 Task: Add a condition where "Hours since created Greater than One hundred" in unsolved tickets in your groups.
Action: Mouse moved to (161, 389)
Screenshot: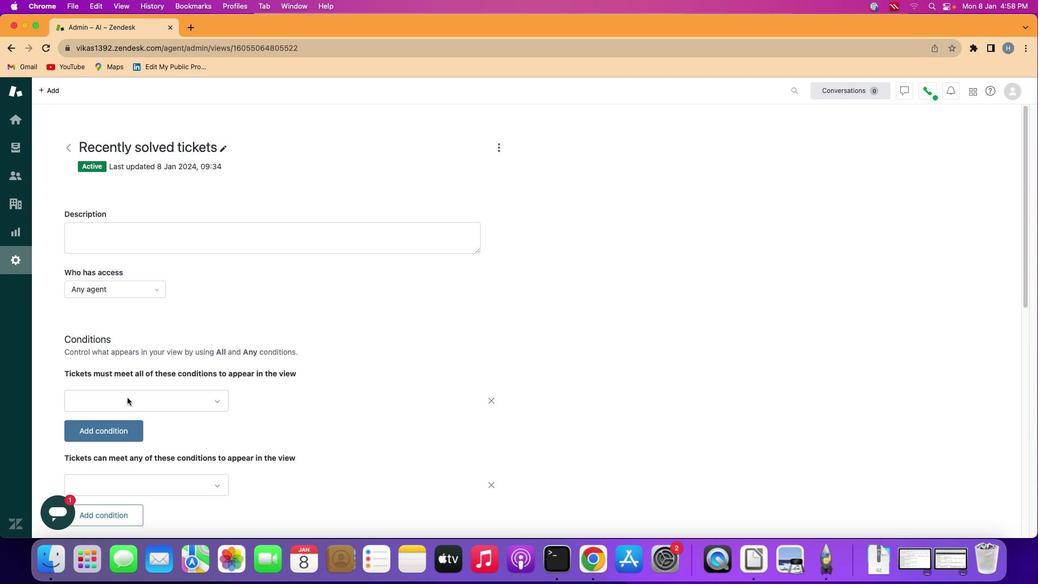 
Action: Mouse pressed left at (161, 389)
Screenshot: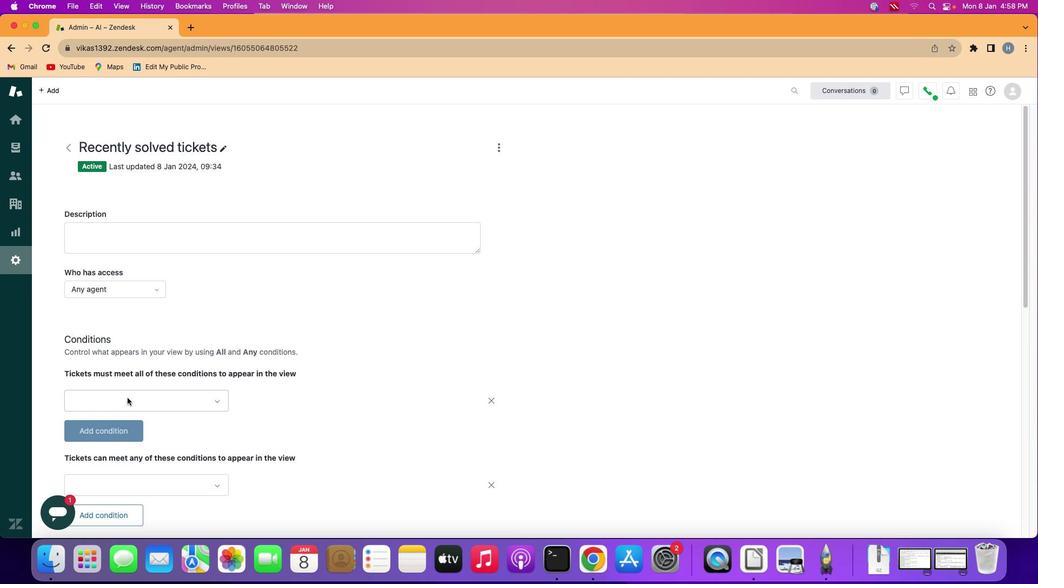 
Action: Mouse moved to (197, 388)
Screenshot: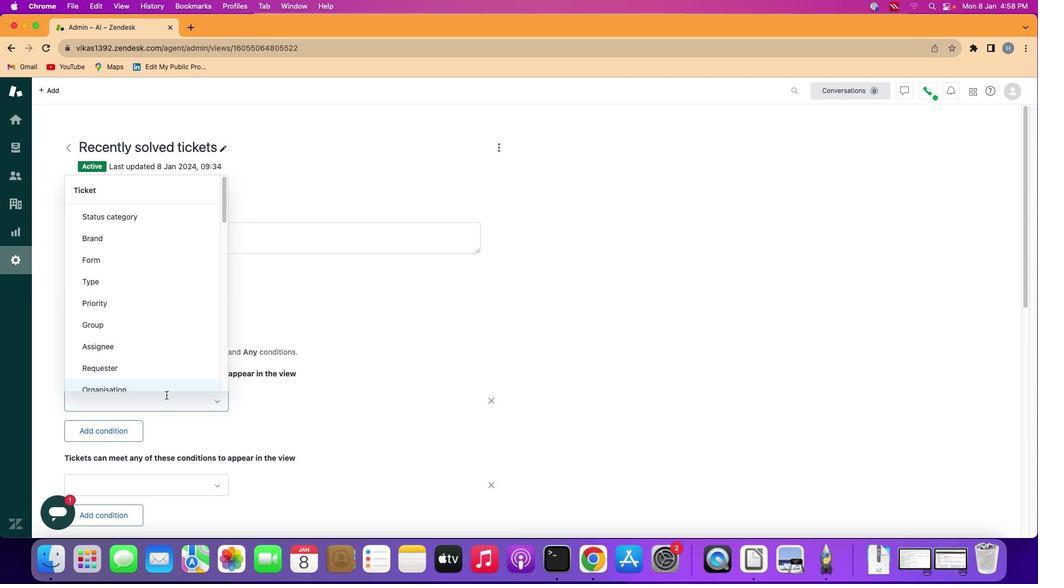 
Action: Mouse pressed left at (197, 388)
Screenshot: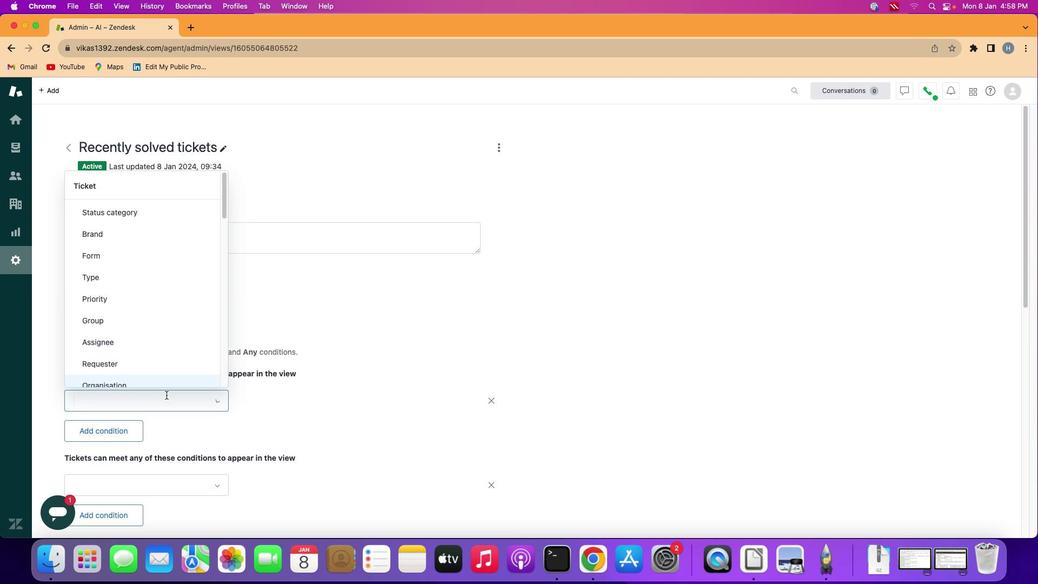 
Action: Mouse moved to (209, 335)
Screenshot: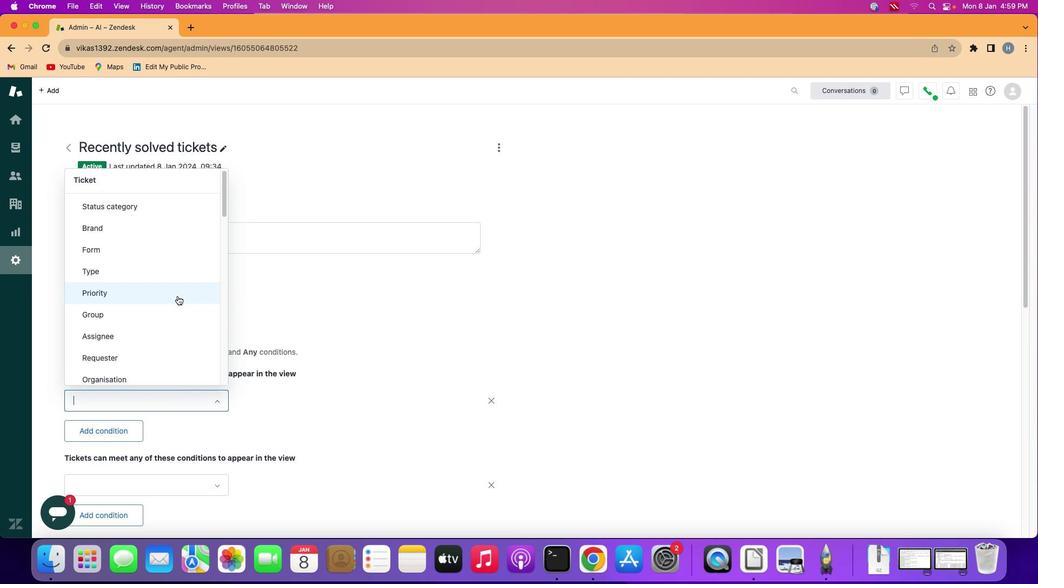 
Action: Mouse scrolled (209, 335) with delta (42, 176)
Screenshot: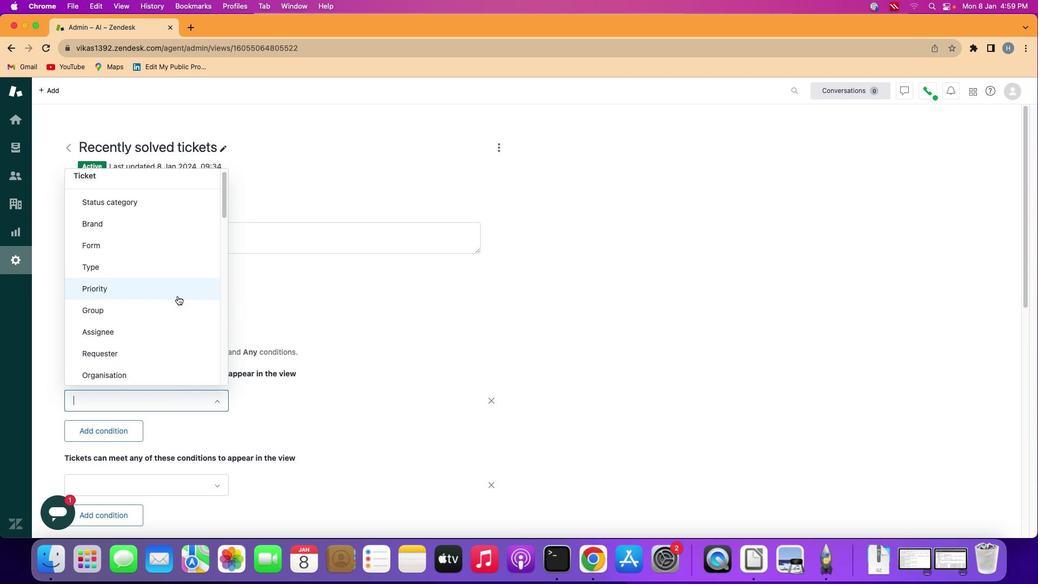 
Action: Mouse moved to (208, 335)
Screenshot: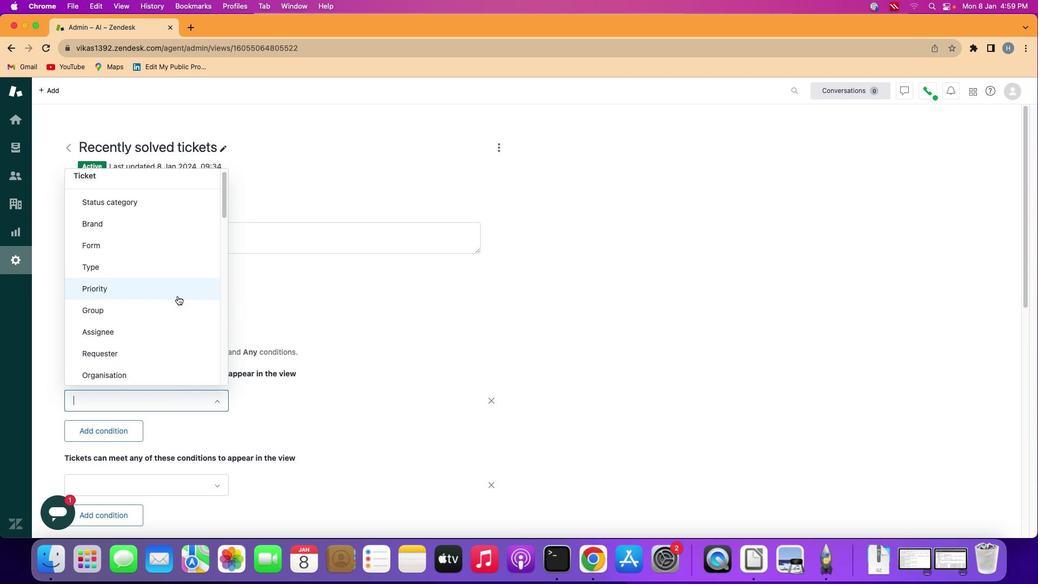 
Action: Mouse scrolled (208, 335) with delta (42, 176)
Screenshot: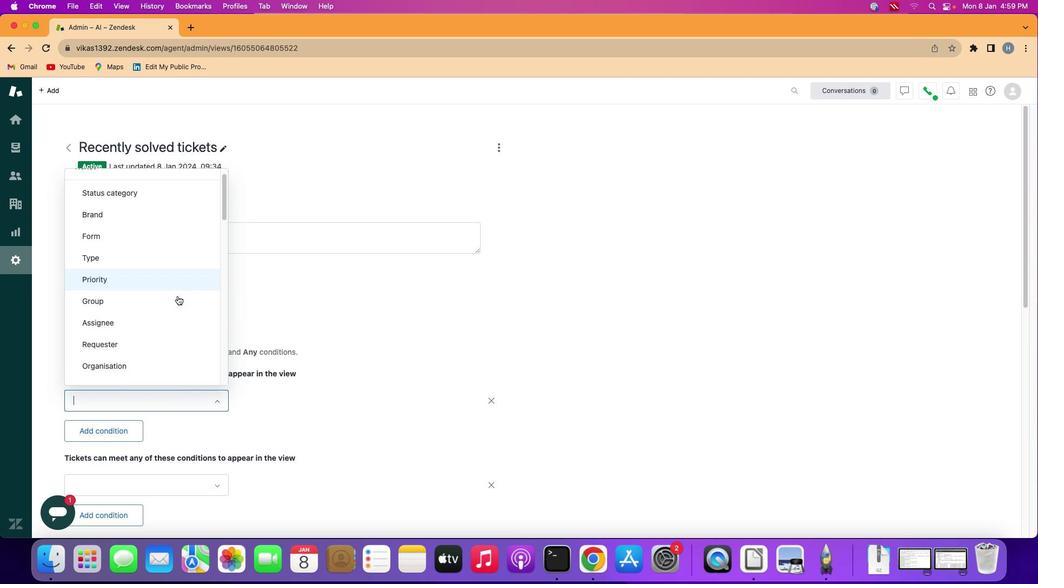 
Action: Mouse moved to (208, 335)
Screenshot: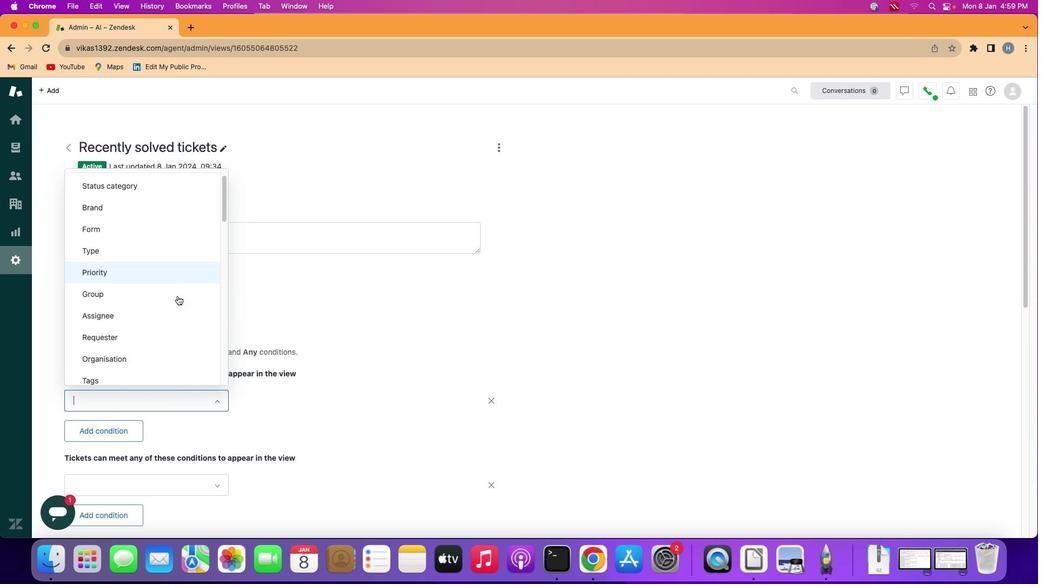 
Action: Mouse scrolled (208, 335) with delta (42, 176)
Screenshot: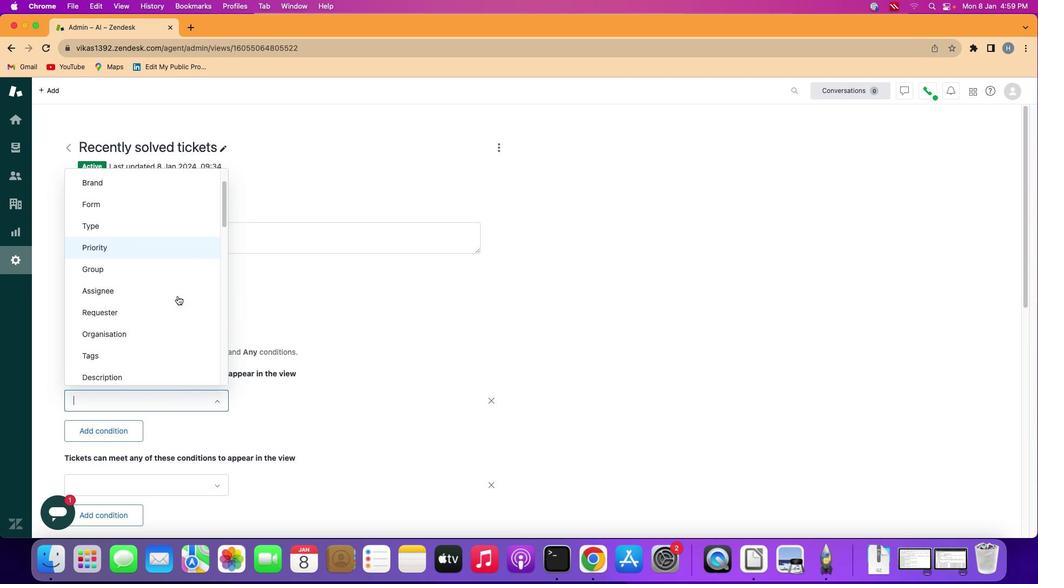 
Action: Mouse scrolled (208, 335) with delta (42, 176)
Screenshot: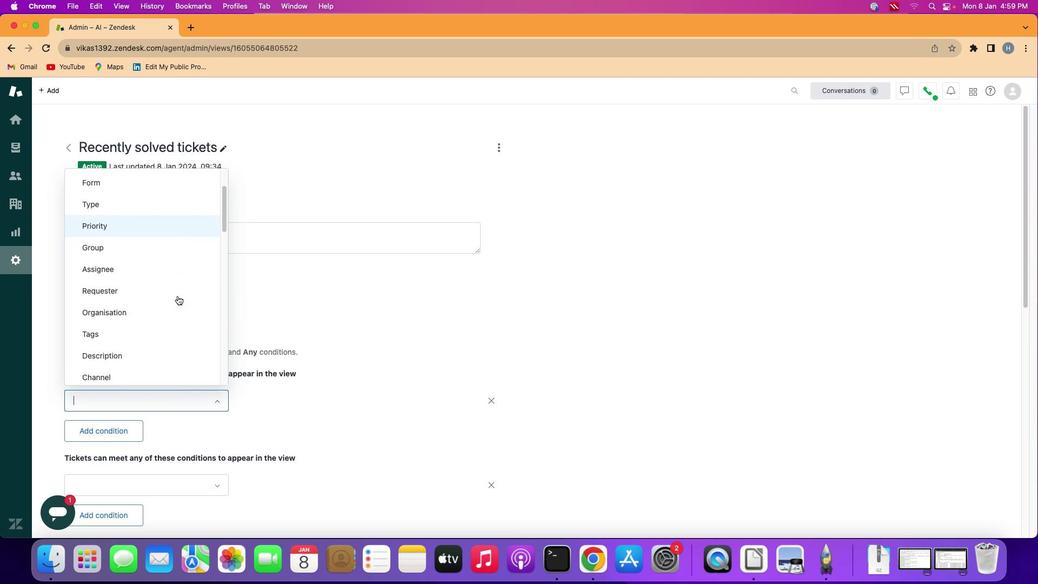 
Action: Mouse scrolled (208, 335) with delta (42, 176)
Screenshot: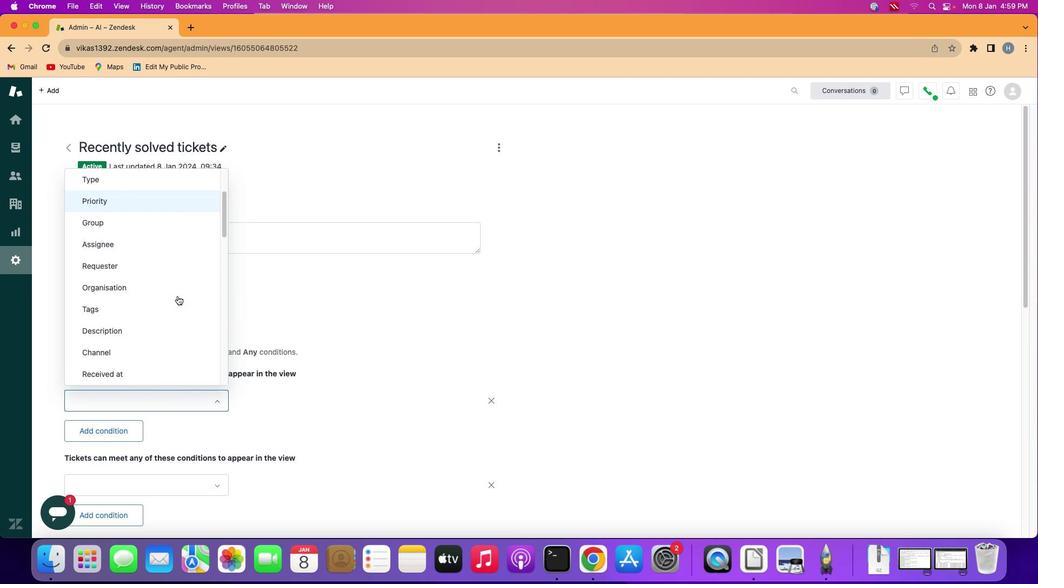 
Action: Mouse moved to (208, 335)
Screenshot: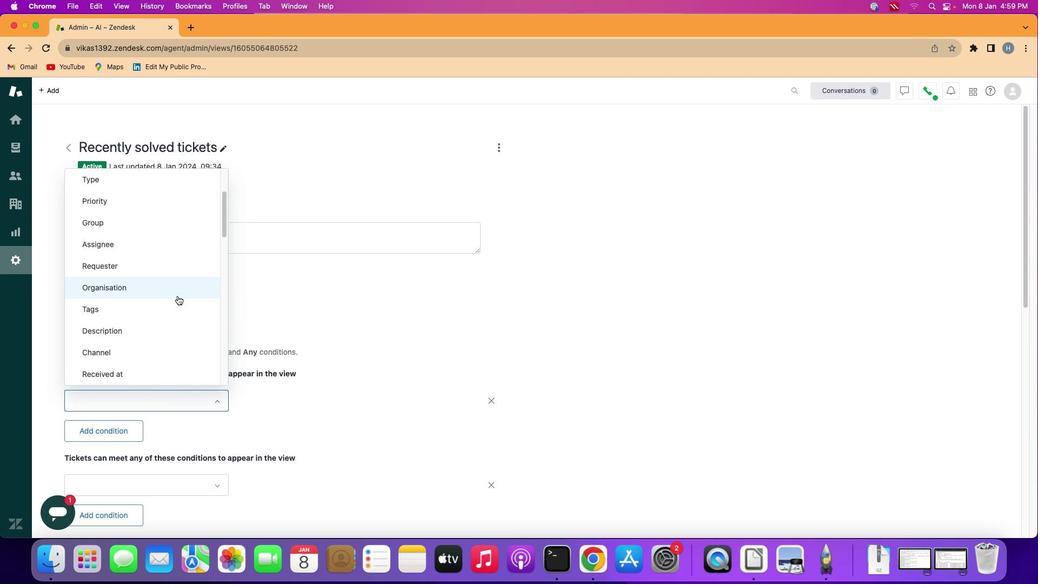 
Action: Mouse scrolled (208, 335) with delta (42, 176)
Screenshot: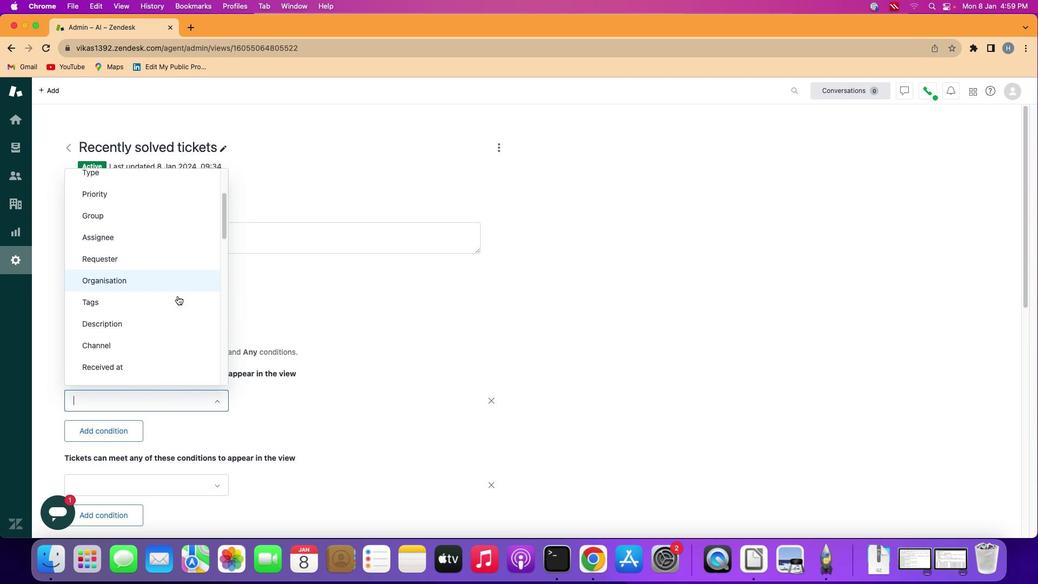 
Action: Mouse scrolled (208, 335) with delta (42, 176)
Screenshot: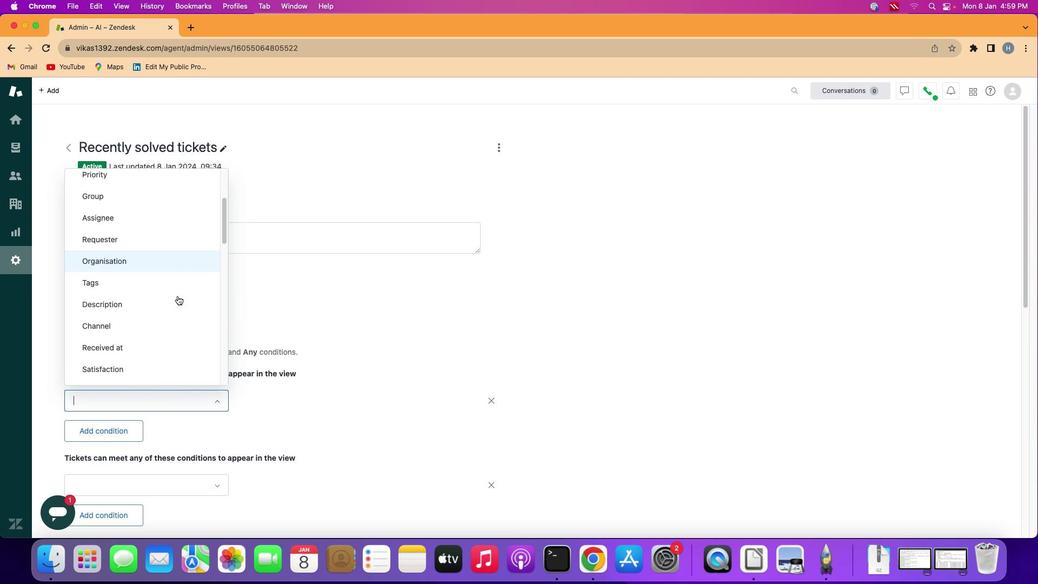 
Action: Mouse scrolled (208, 335) with delta (42, 176)
Screenshot: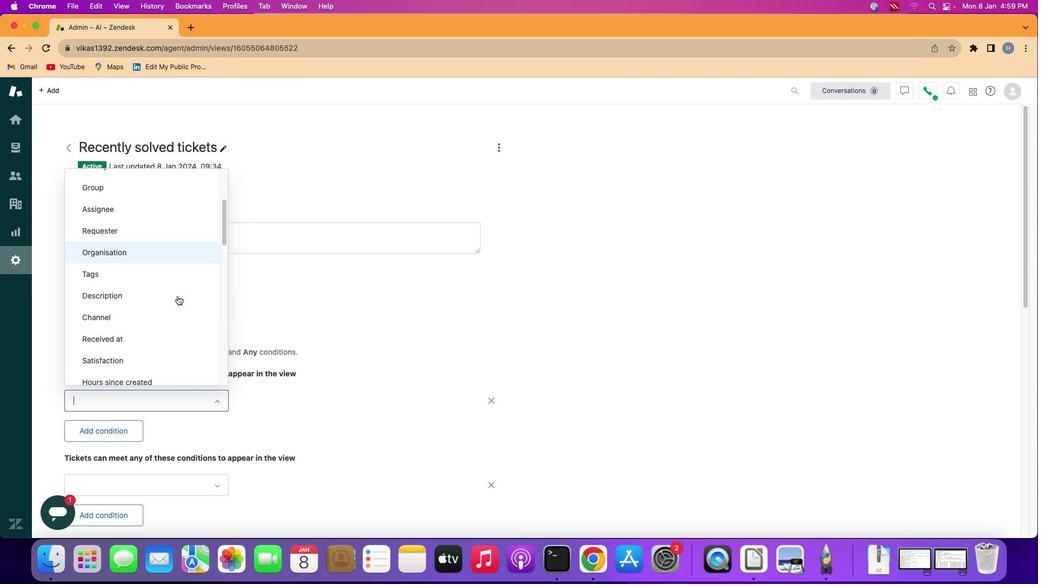 
Action: Mouse scrolled (208, 335) with delta (42, 176)
Screenshot: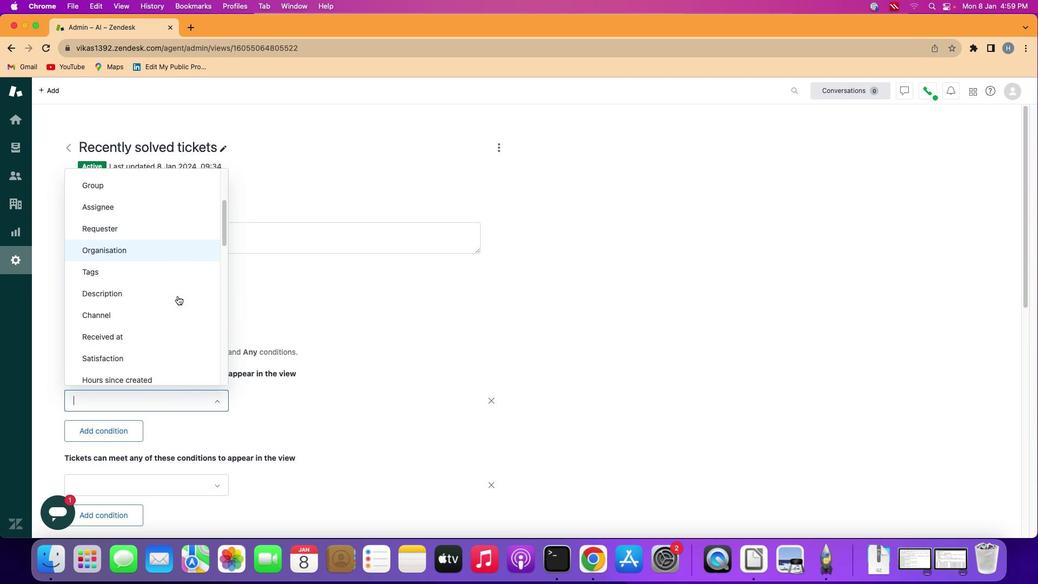
Action: Mouse scrolled (208, 335) with delta (42, 176)
Screenshot: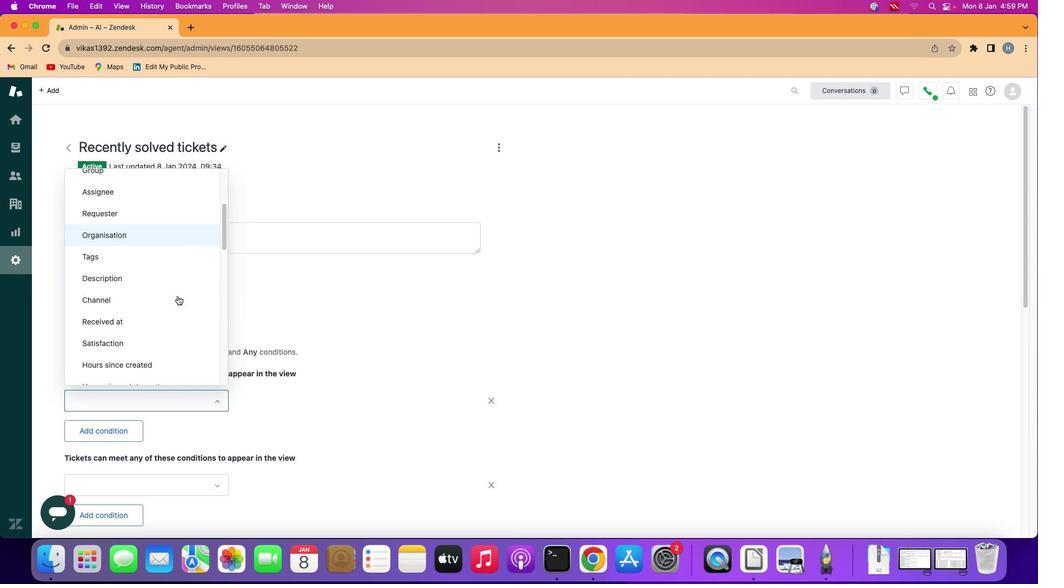 
Action: Mouse scrolled (208, 335) with delta (42, 176)
Screenshot: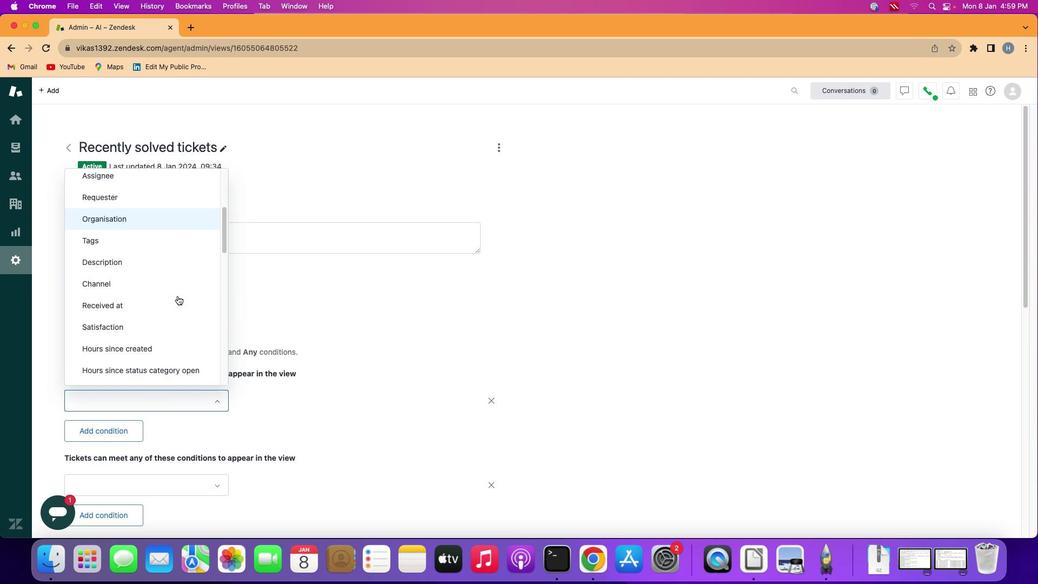 
Action: Mouse scrolled (208, 335) with delta (42, 176)
Screenshot: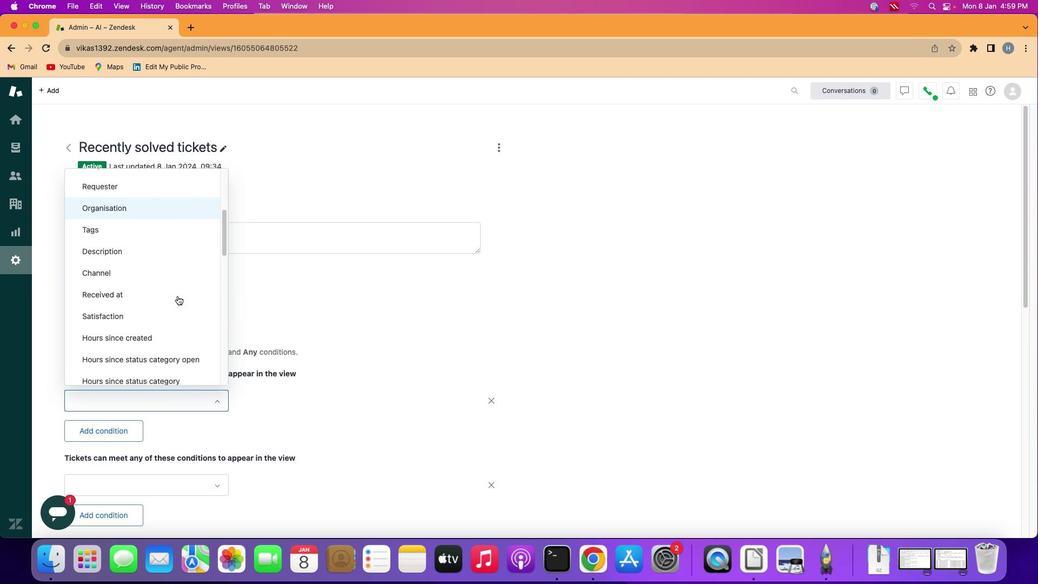 
Action: Mouse scrolled (208, 335) with delta (42, 176)
Screenshot: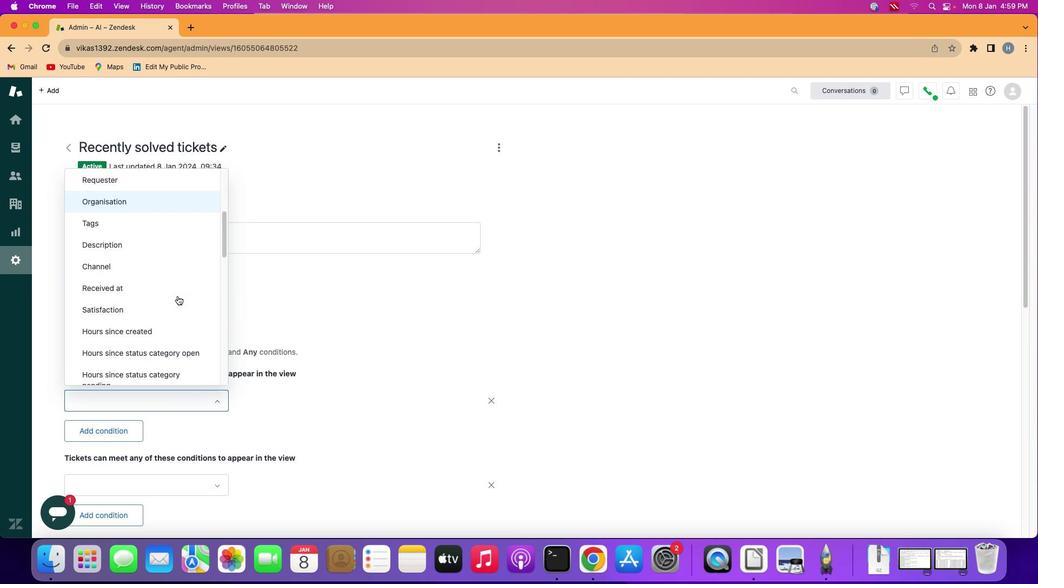 
Action: Mouse scrolled (208, 335) with delta (42, 176)
Screenshot: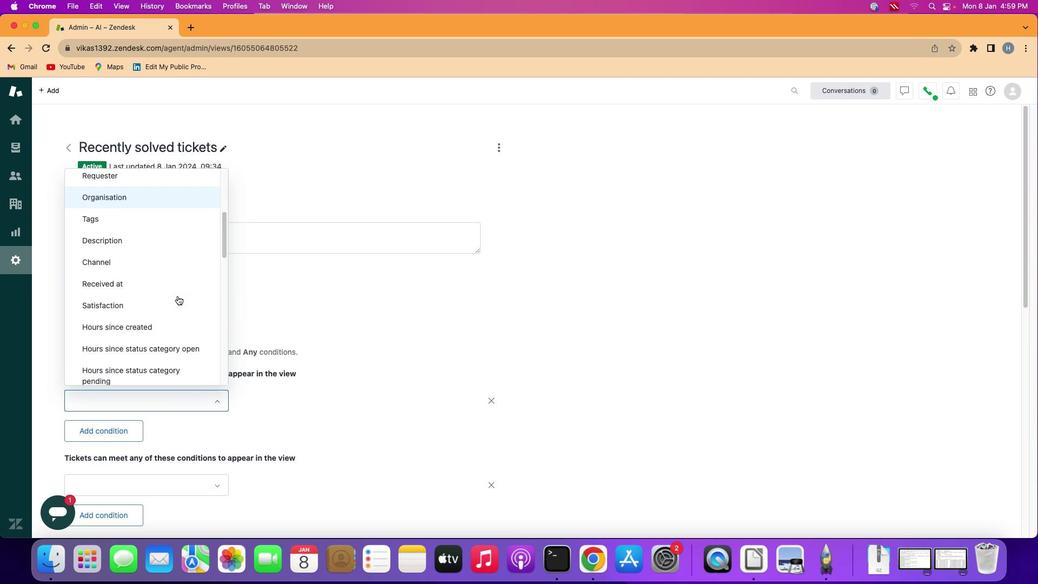 
Action: Mouse scrolled (208, 335) with delta (42, 176)
Screenshot: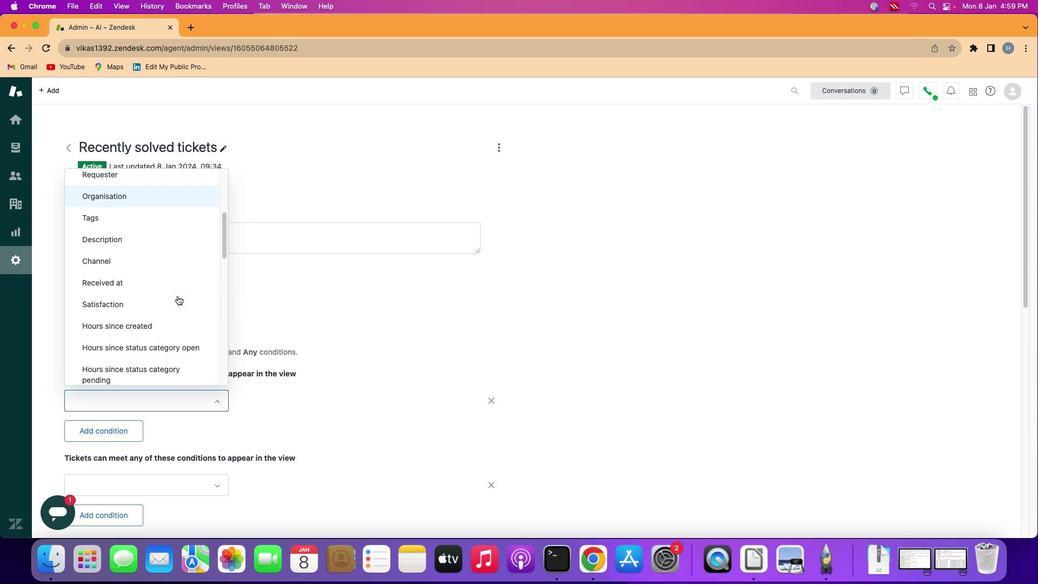 
Action: Mouse moved to (201, 348)
Screenshot: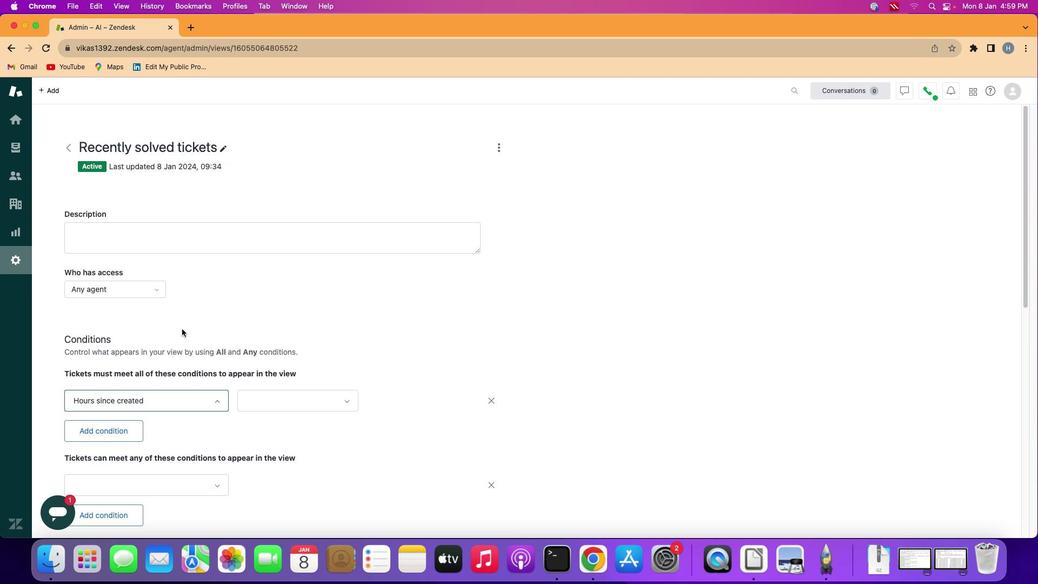 
Action: Mouse pressed left at (201, 348)
Screenshot: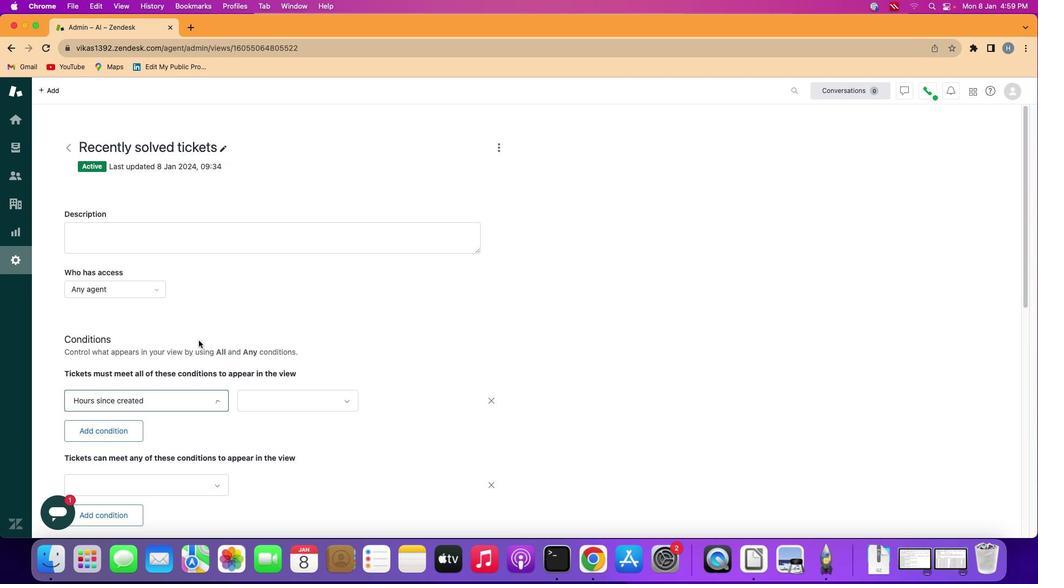 
Action: Mouse moved to (315, 394)
Screenshot: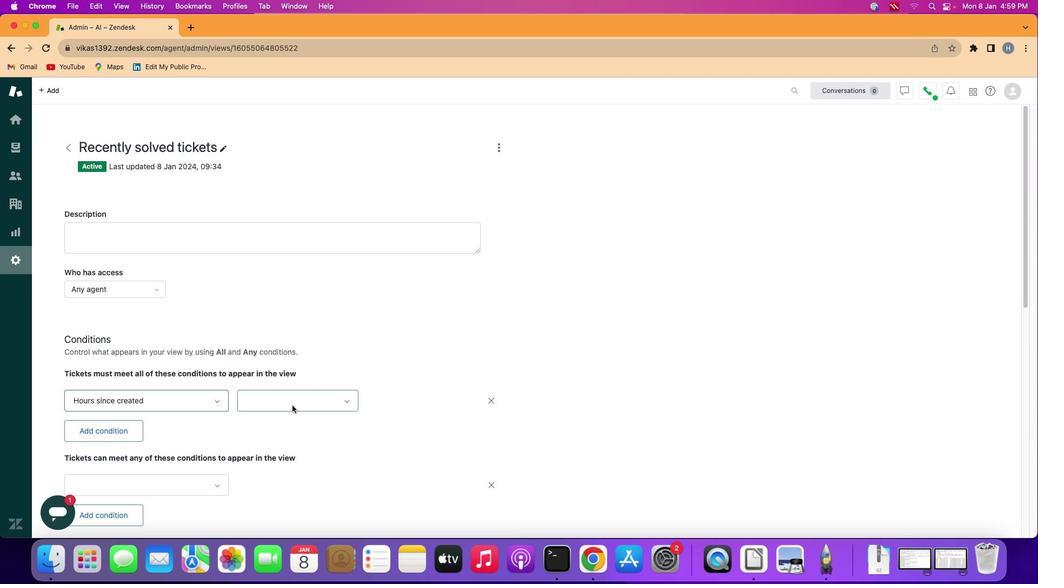 
Action: Mouse pressed left at (315, 394)
Screenshot: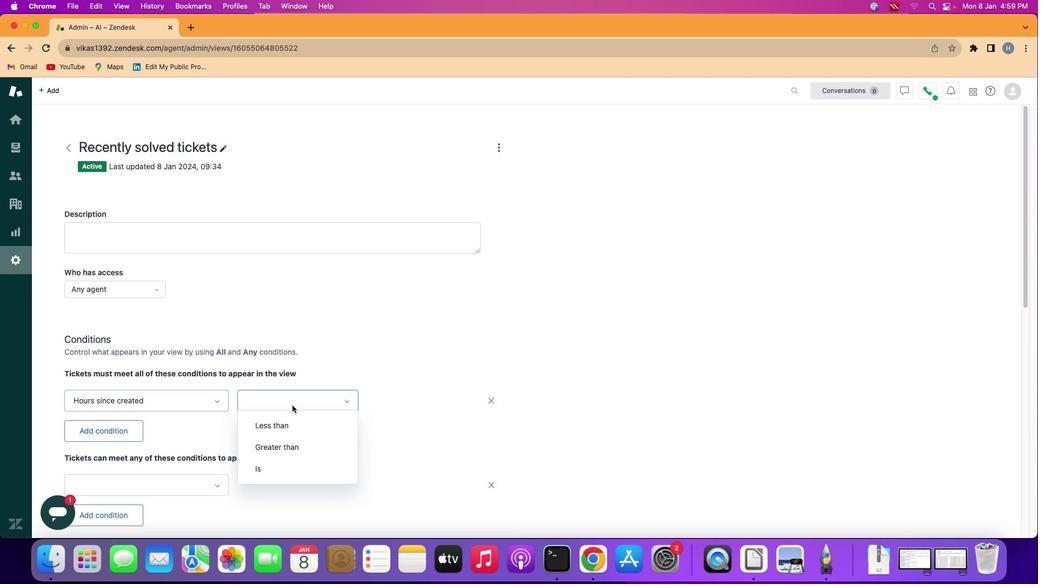 
Action: Mouse moved to (318, 417)
Screenshot: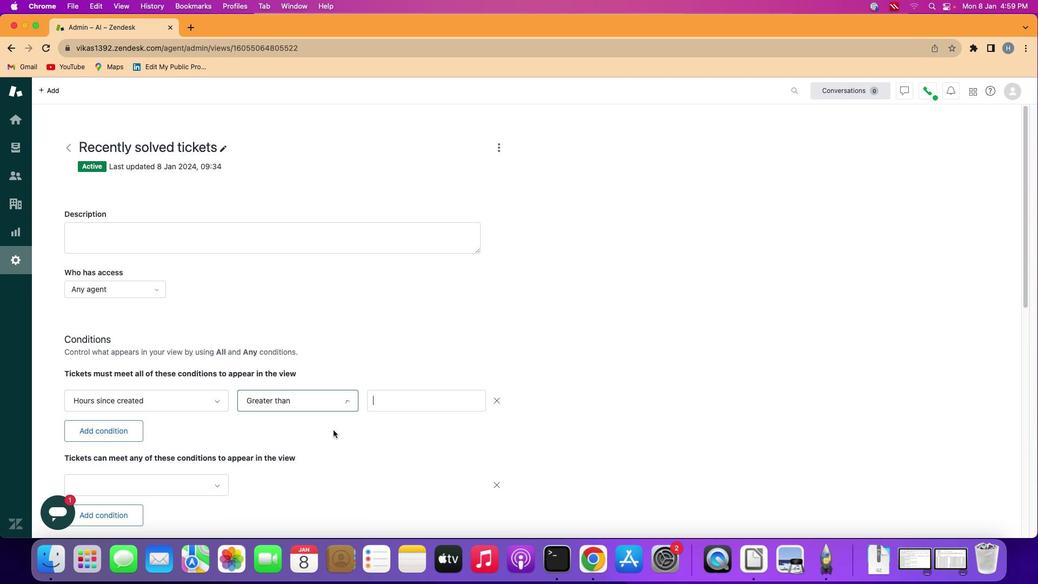 
Action: Mouse pressed left at (318, 417)
Screenshot: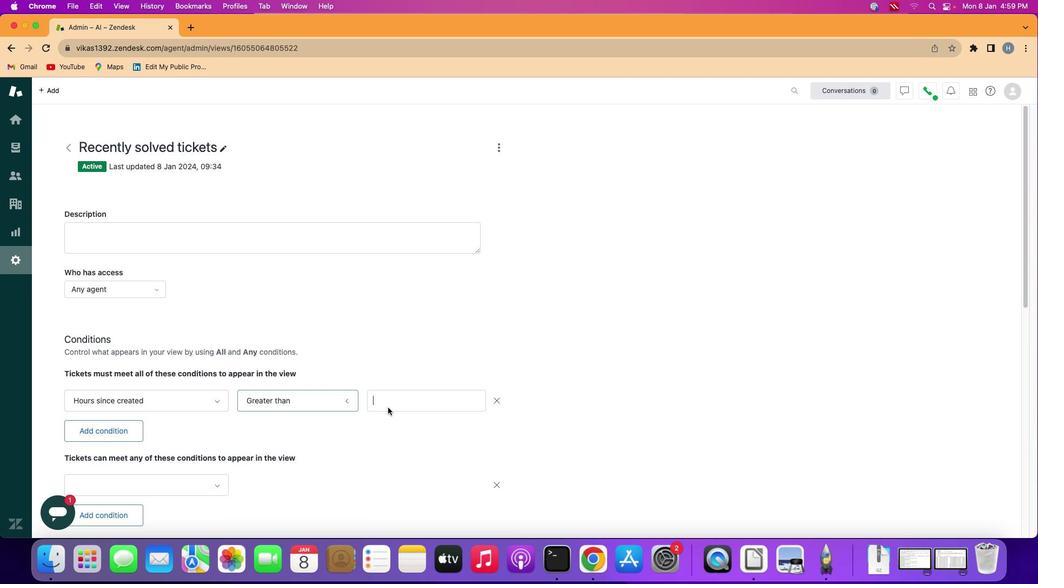
Action: Mouse moved to (427, 389)
Screenshot: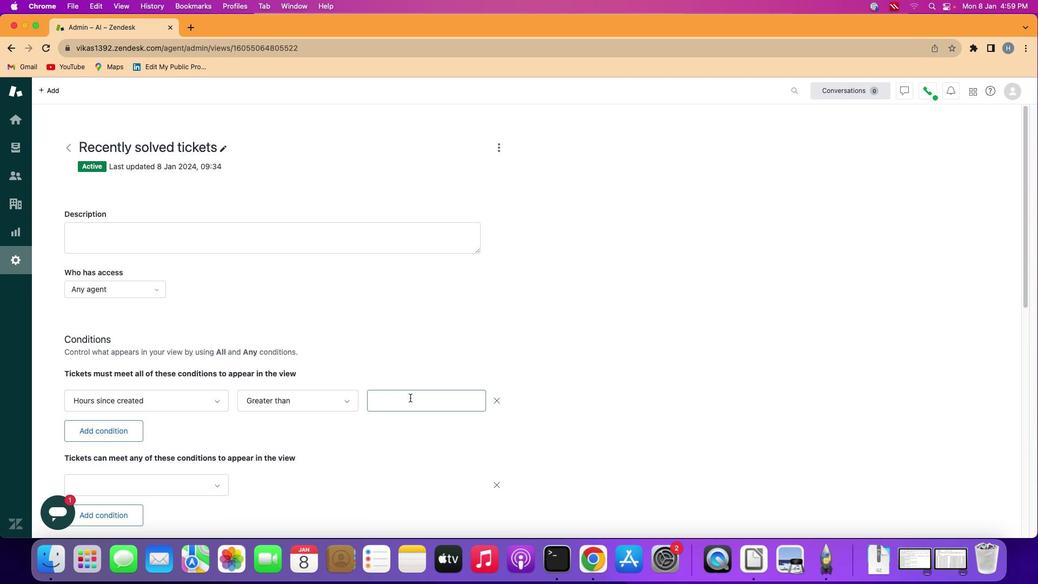
Action: Mouse pressed left at (427, 389)
Screenshot: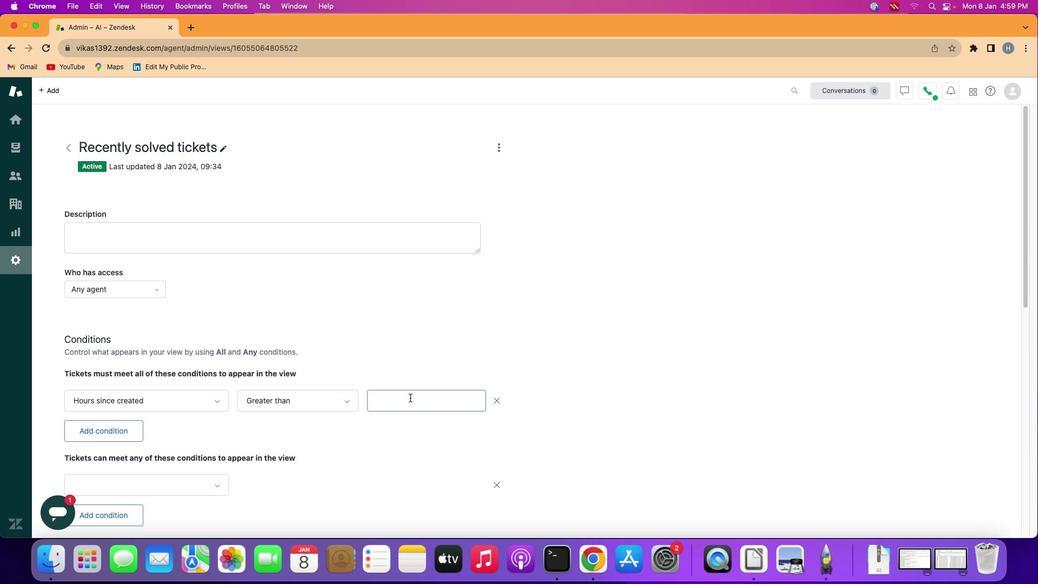 
Action: Key pressed Key.shift'O''n''e'Key.space'h''u''n''d''r''e''d'
Screenshot: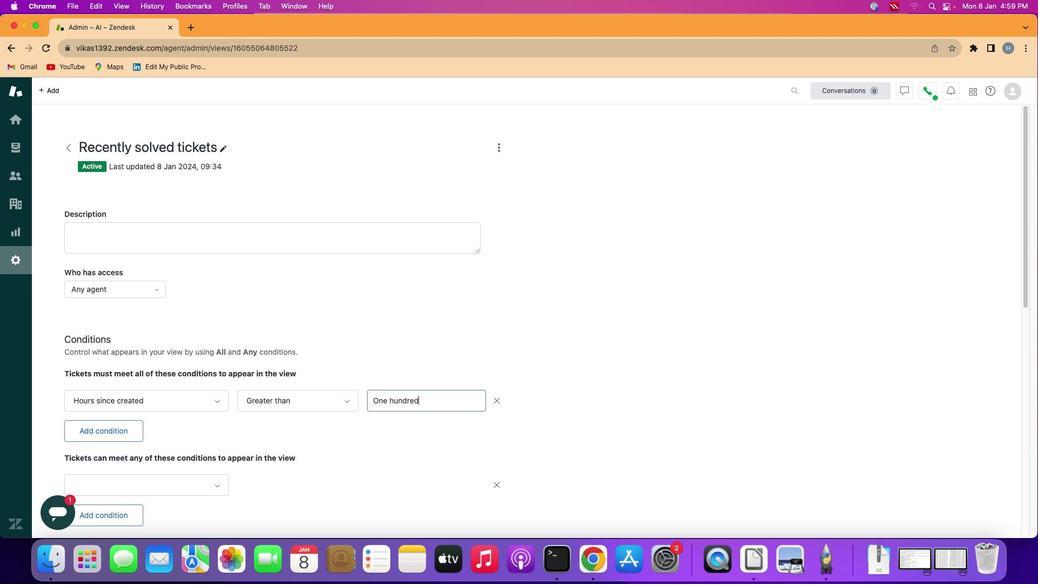 
Action: Mouse moved to (443, 412)
Screenshot: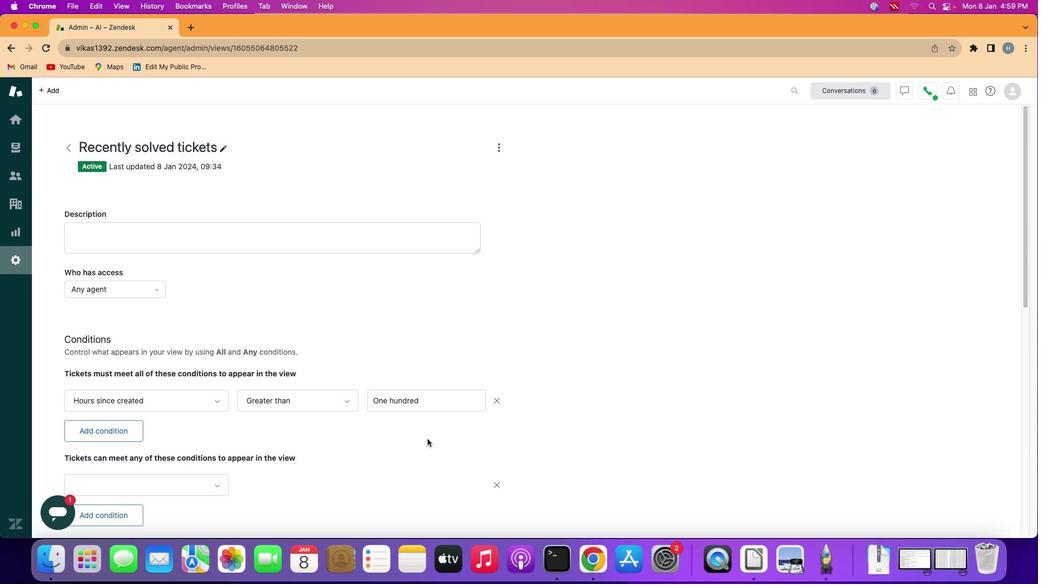 
Action: Mouse pressed left at (443, 412)
Screenshot: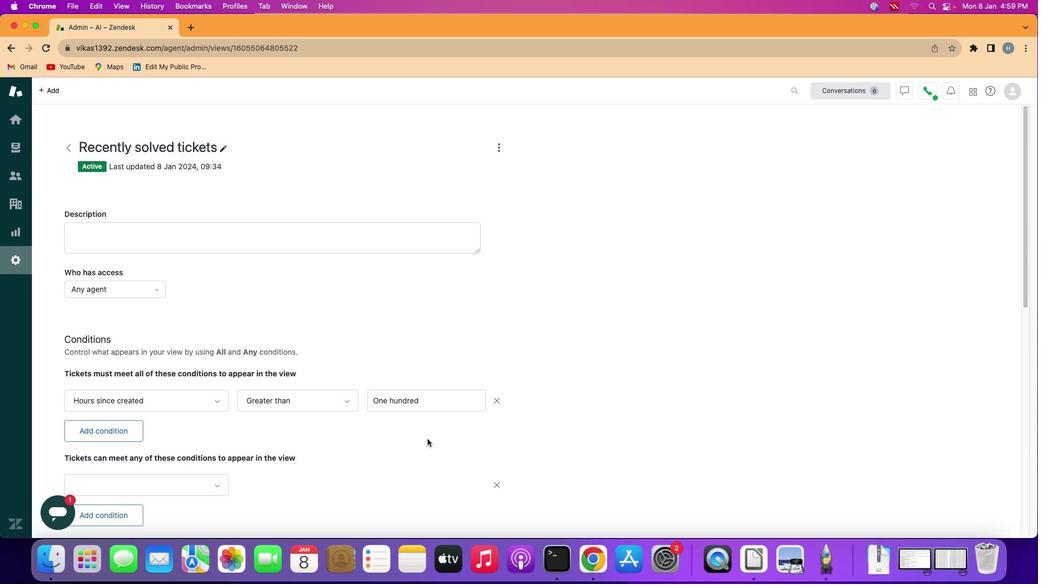 
Action: Mouse moved to (443, 412)
Screenshot: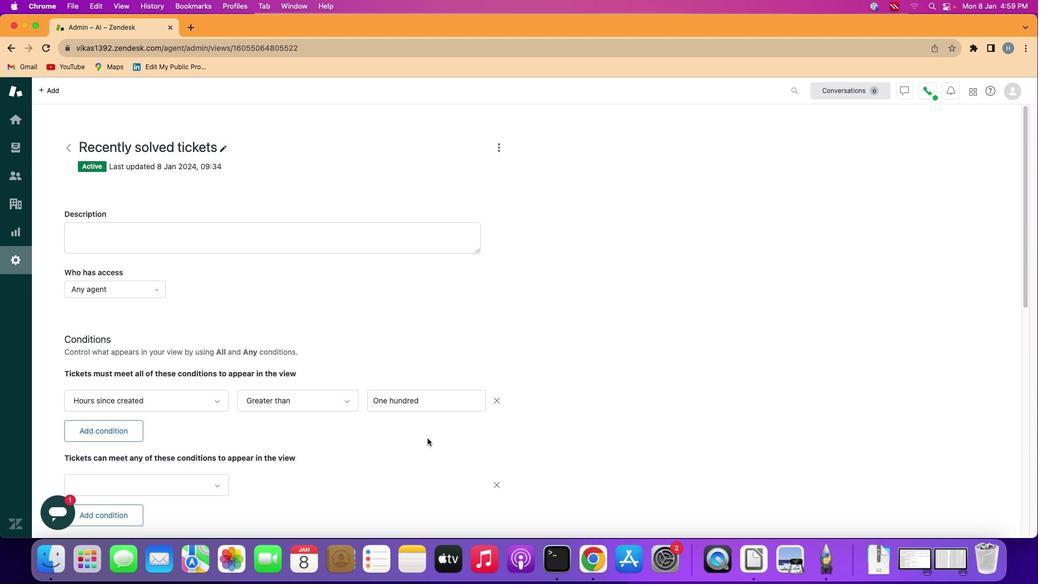 
